 Task: Create a Development in Trello with Workspace Type as ENGINEERING-IT and Workspace Description as WD0001
Action: Mouse moved to (480, 19)
Screenshot: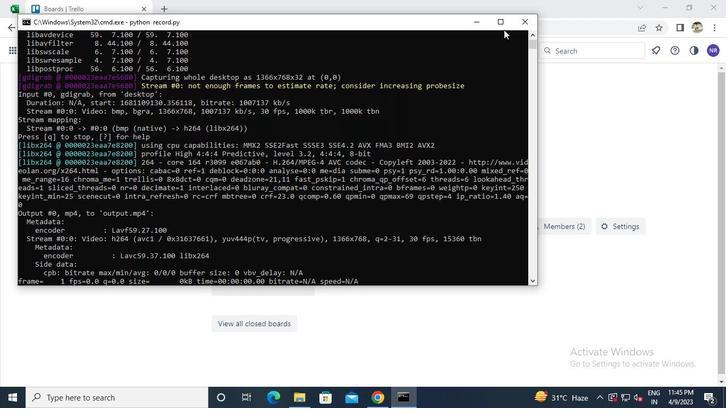 
Action: Mouse pressed left at (480, 19)
Screenshot: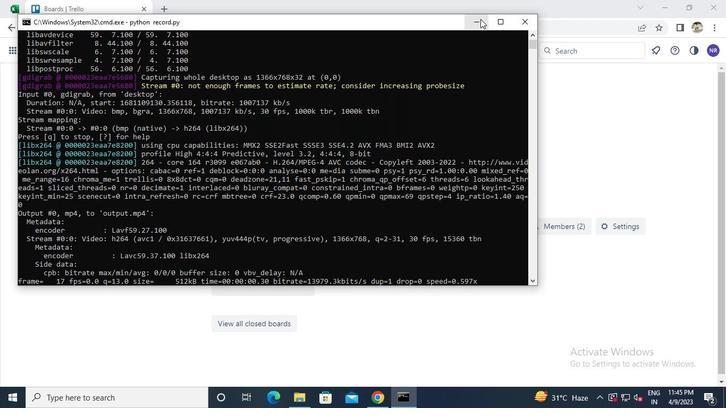 
Action: Mouse moved to (321, 48)
Screenshot: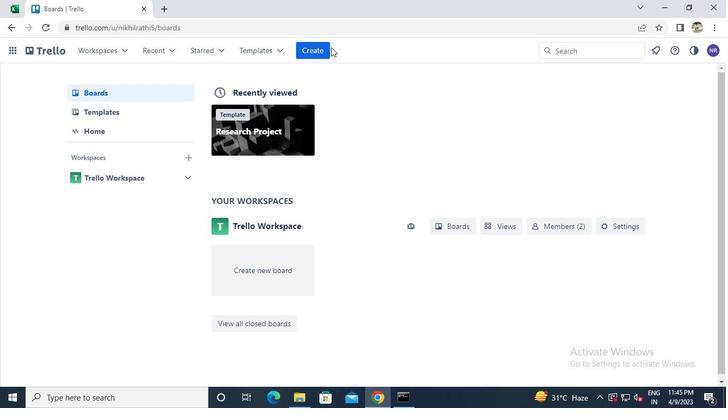 
Action: Mouse pressed left at (321, 48)
Screenshot: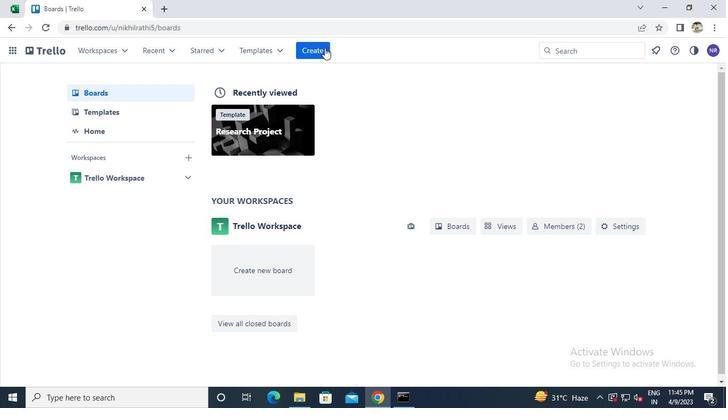 
Action: Mouse moved to (324, 154)
Screenshot: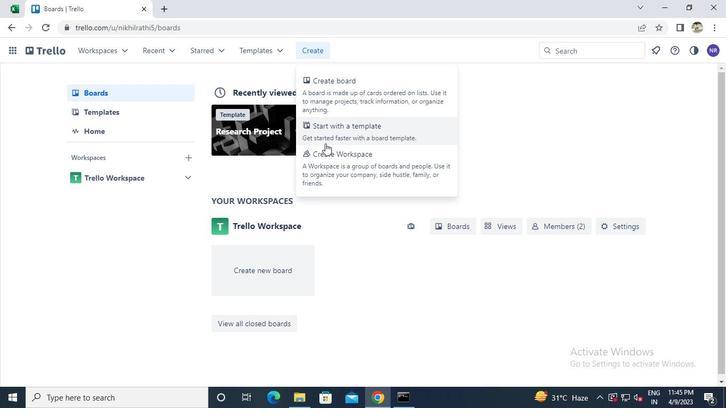 
Action: Mouse pressed left at (324, 154)
Screenshot: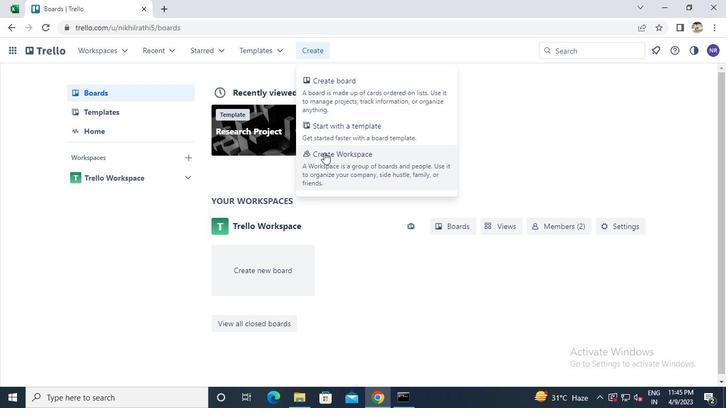 
Action: Mouse moved to (292, 163)
Screenshot: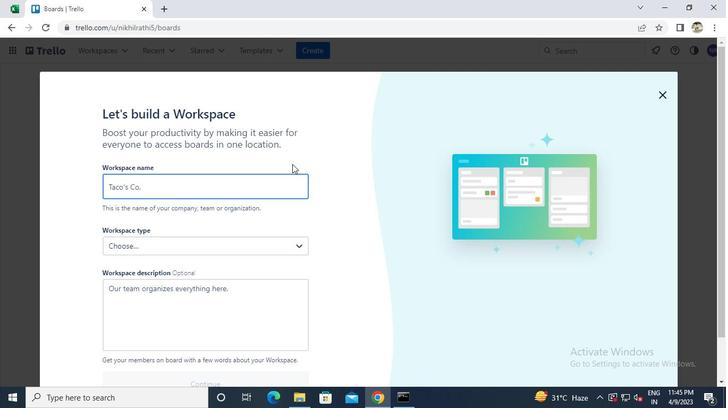 
Action: Keyboard Key.caps_lock
Screenshot: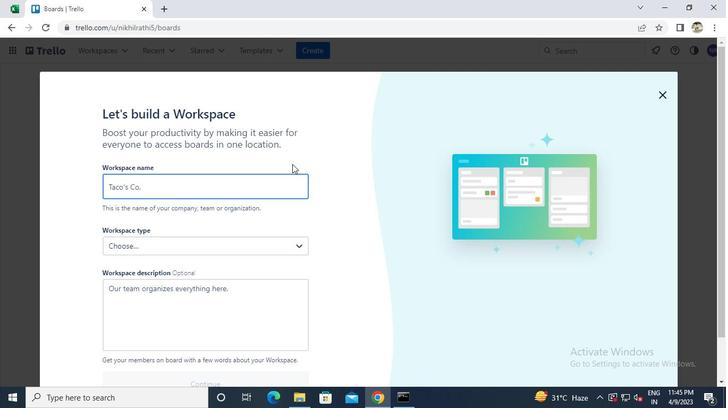 
Action: Mouse moved to (294, 163)
Screenshot: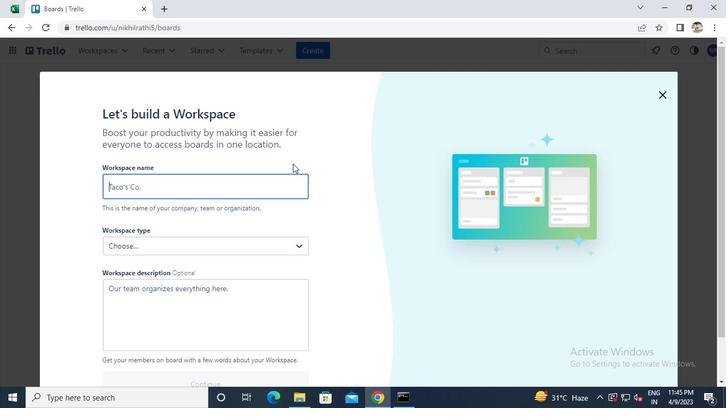 
Action: Keyboard w
Screenshot: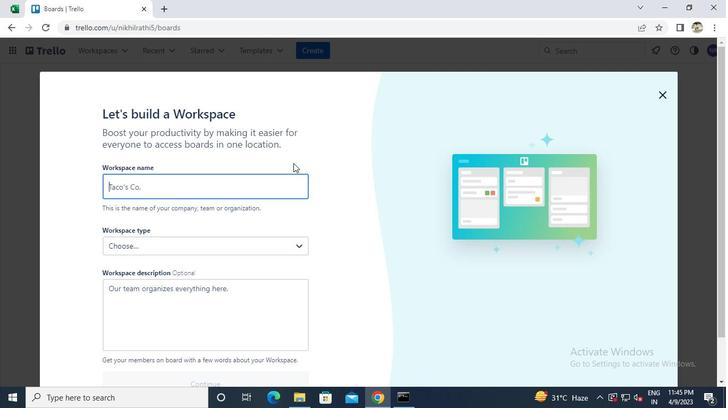 
Action: Keyboard s
Screenshot: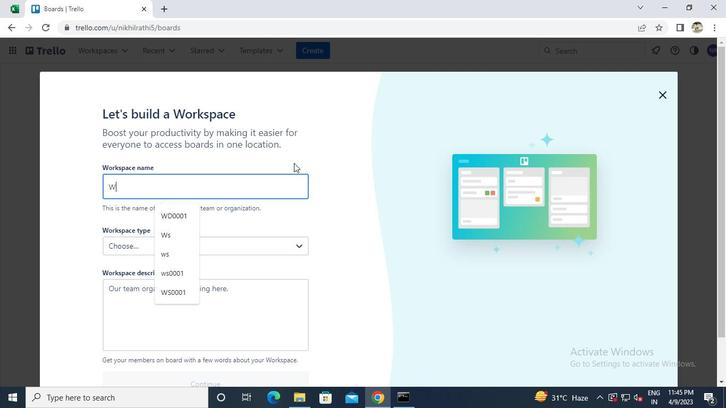 
Action: Keyboard 0
Screenshot: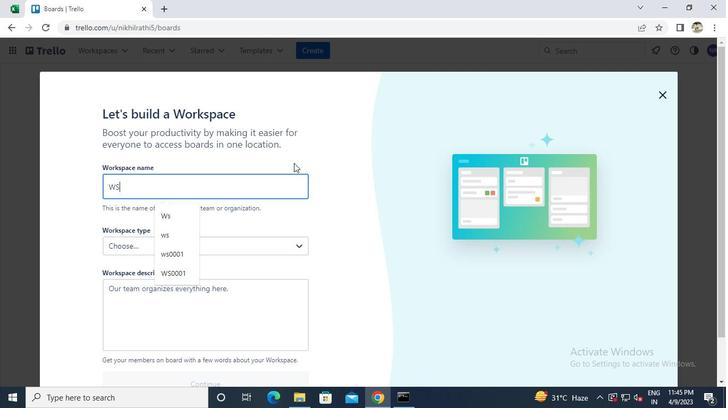 
Action: Keyboard 0
Screenshot: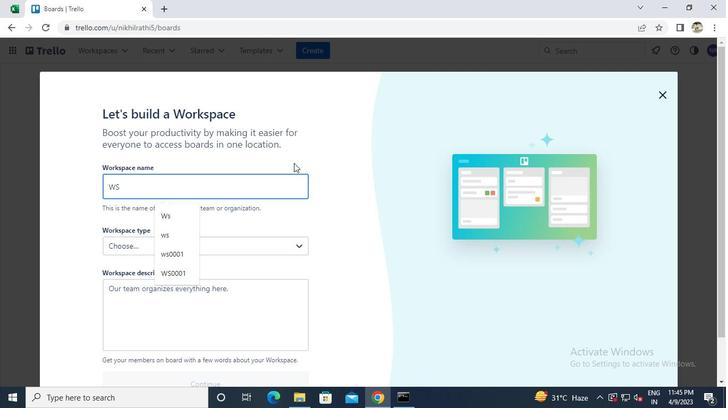 
Action: Keyboard 0
Screenshot: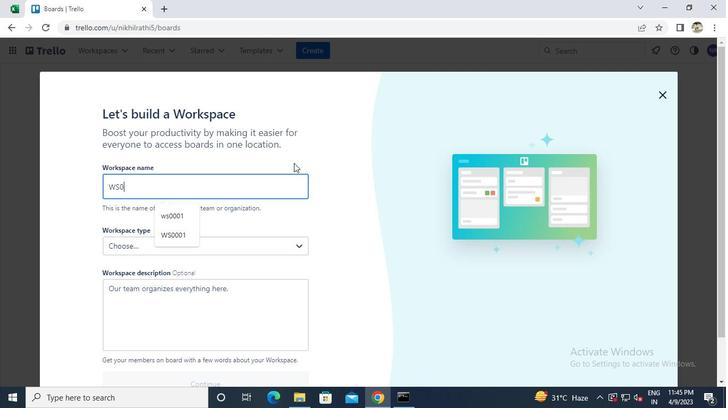 
Action: Keyboard 1
Screenshot: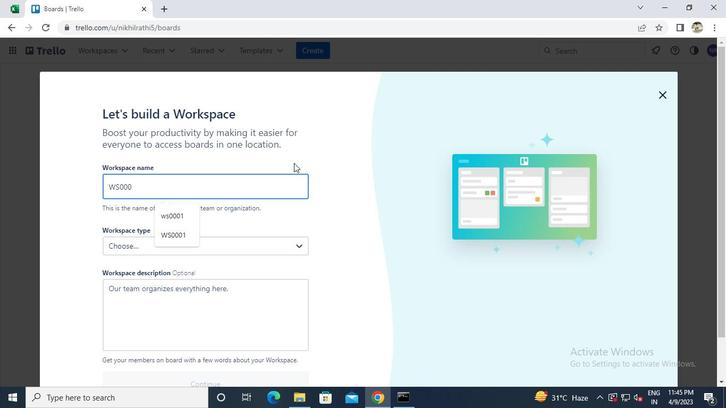 
Action: Mouse moved to (239, 243)
Screenshot: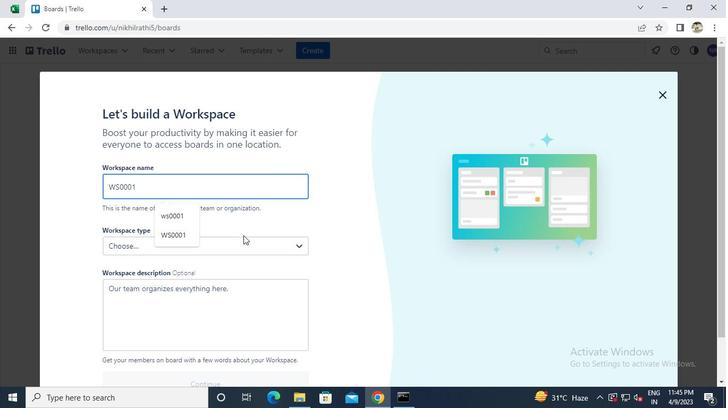 
Action: Mouse pressed left at (239, 243)
Screenshot: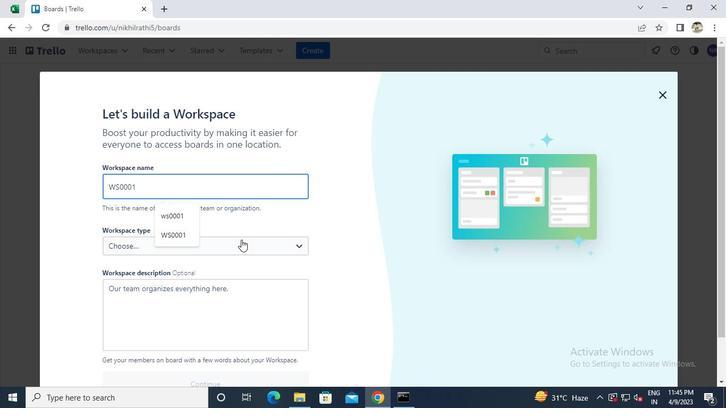 
Action: Mouse moved to (192, 265)
Screenshot: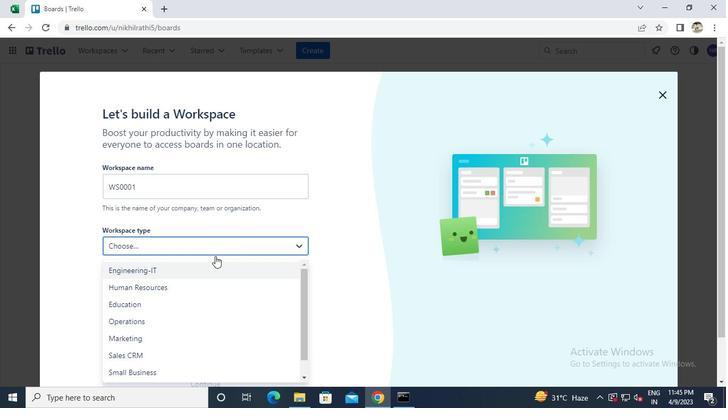 
Action: Mouse pressed left at (192, 265)
Screenshot: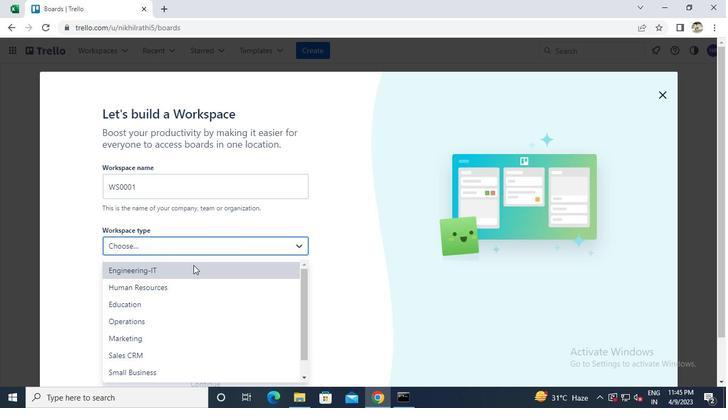 
Action: Mouse moved to (174, 296)
Screenshot: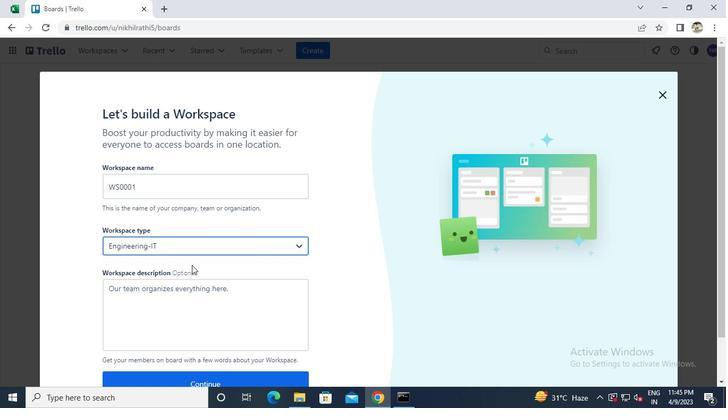 
Action: Mouse pressed left at (174, 296)
Screenshot: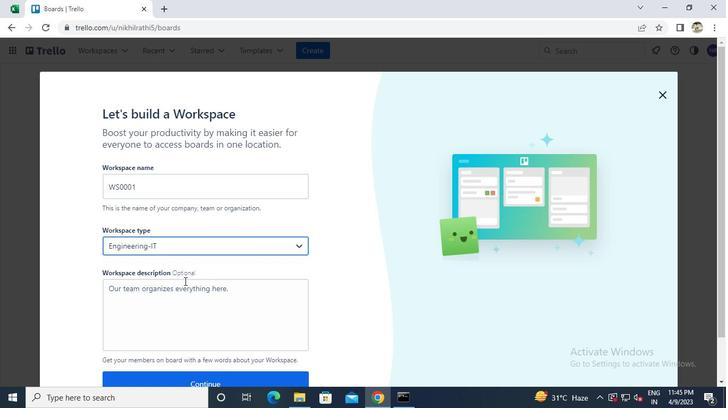 
Action: Keyboard w
Screenshot: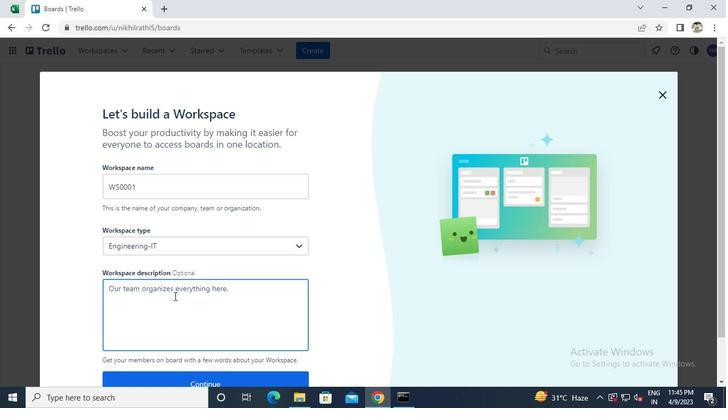 
Action: Keyboard d
Screenshot: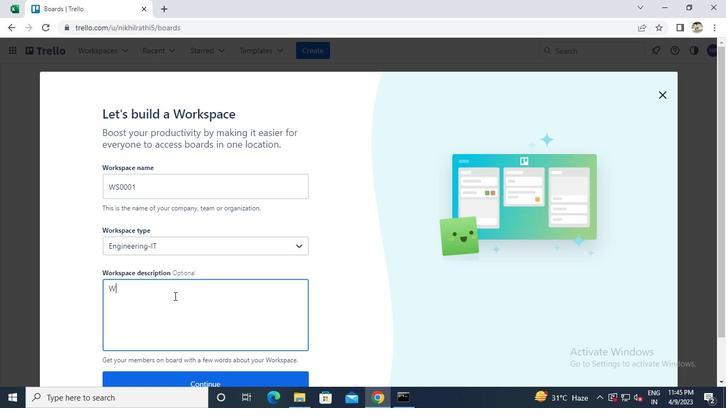 
Action: Keyboard 0
Screenshot: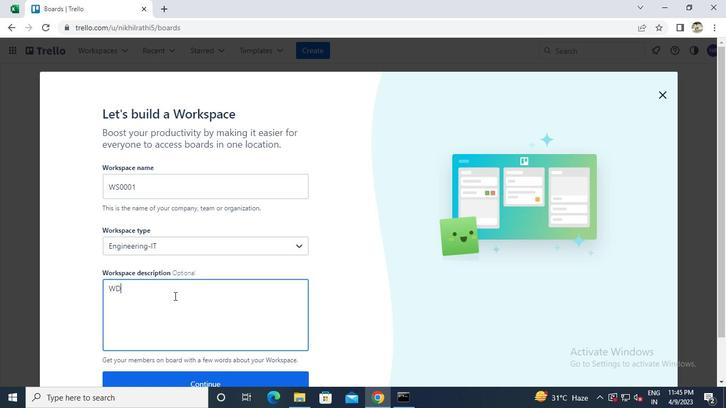 
Action: Keyboard 0
Screenshot: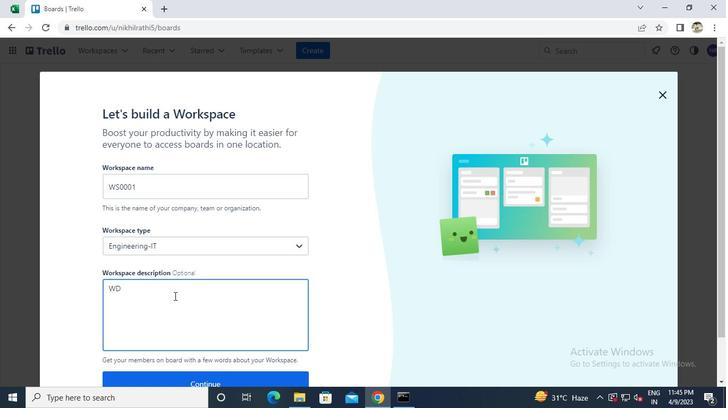 
Action: Keyboard 0
Screenshot: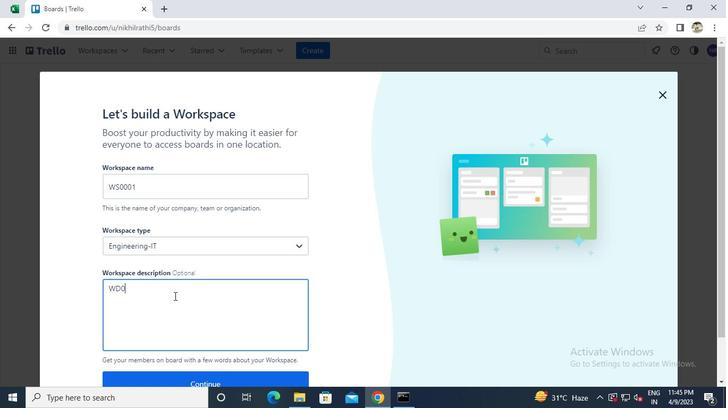 
Action: Keyboard 1
Screenshot: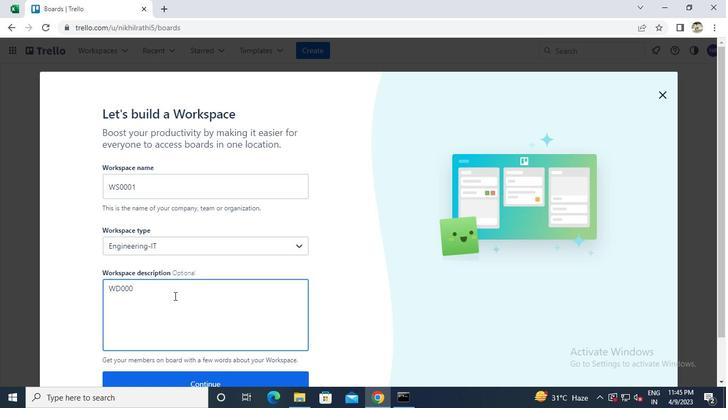 
Action: Mouse moved to (159, 328)
Screenshot: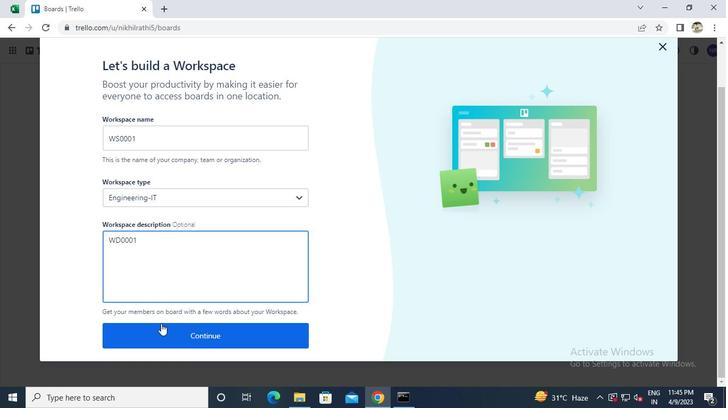 
Action: Mouse pressed left at (159, 328)
Screenshot: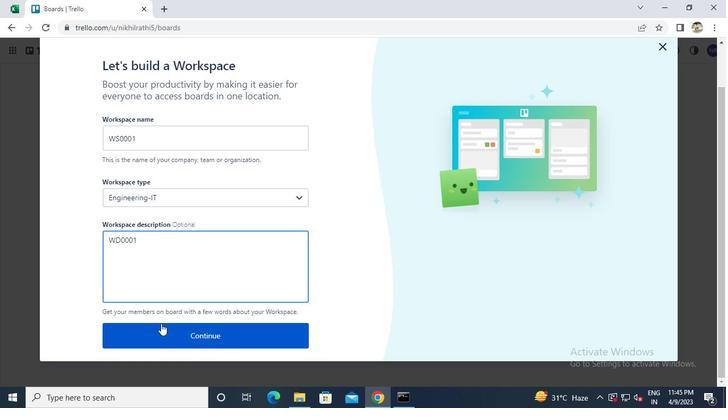 
Action: Mouse moved to (201, 275)
Screenshot: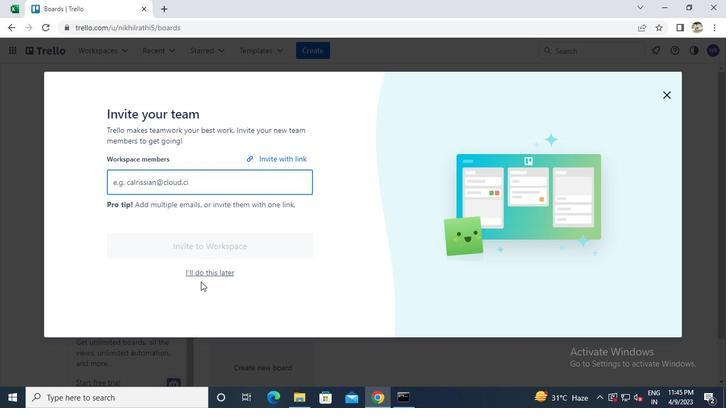 
Action: Mouse pressed left at (201, 275)
Screenshot: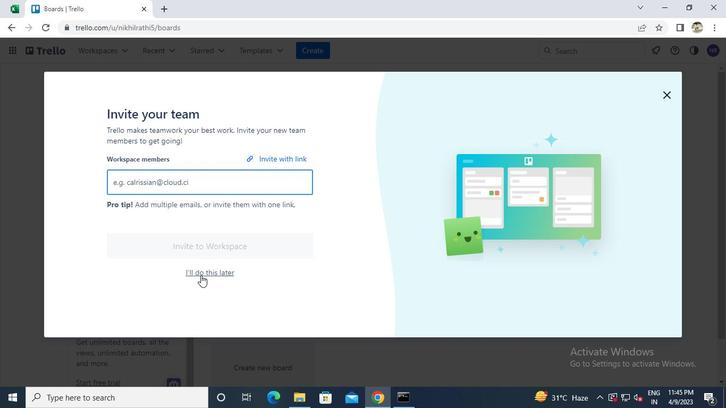 
Action: Mouse moved to (405, 397)
Screenshot: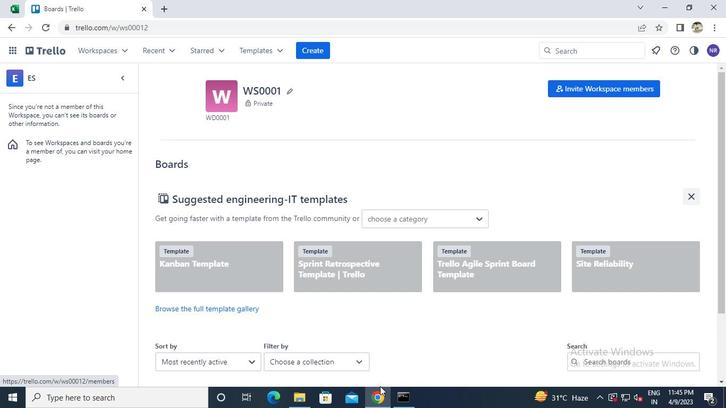 
Action: Mouse pressed left at (405, 397)
Screenshot: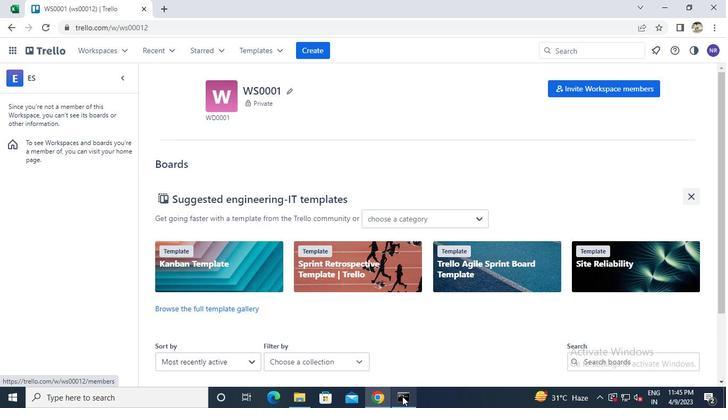 
Action: Mouse moved to (525, 25)
Screenshot: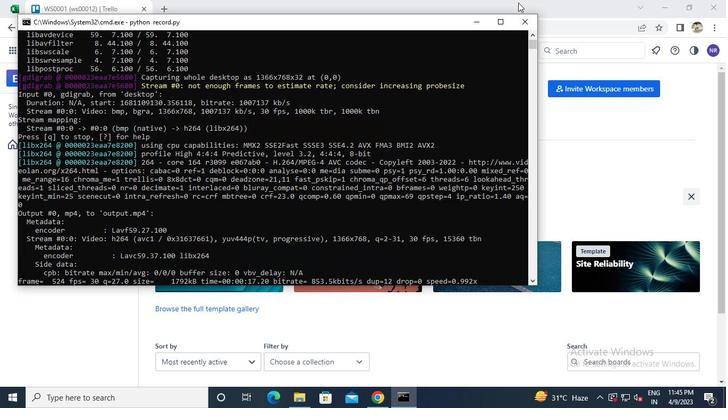 
Action: Mouse pressed left at (525, 25)
Screenshot: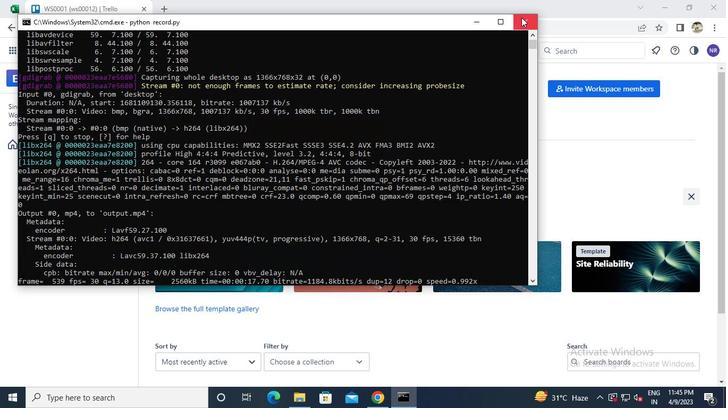 
Action: Mouse moved to (525, 26)
Screenshot: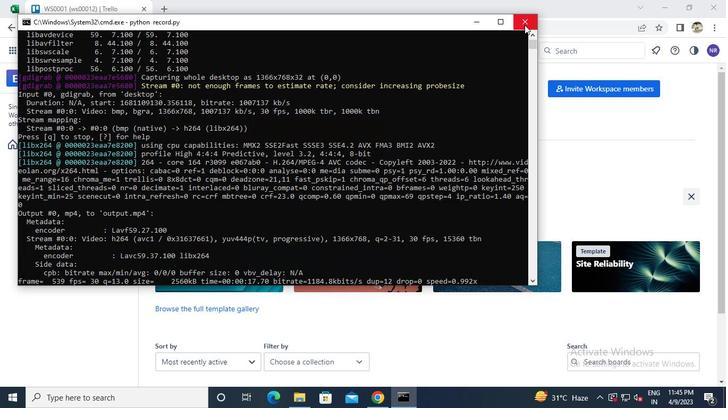 
